 Task: Show more about the house rules of Tree house in Grandview, Texas, United States.
Action: Mouse moved to (533, 129)
Screenshot: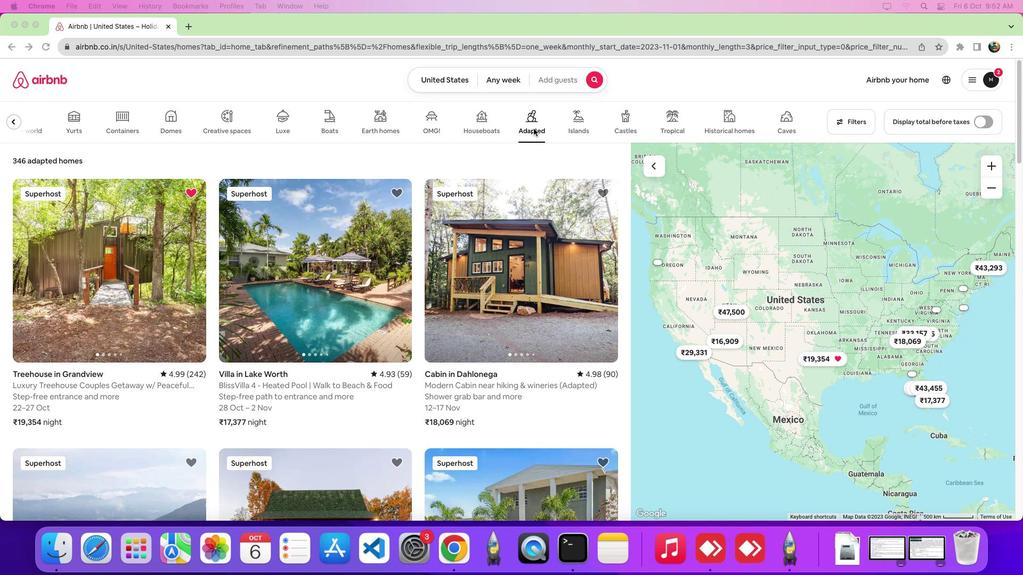 
Action: Mouse pressed left at (533, 129)
Screenshot: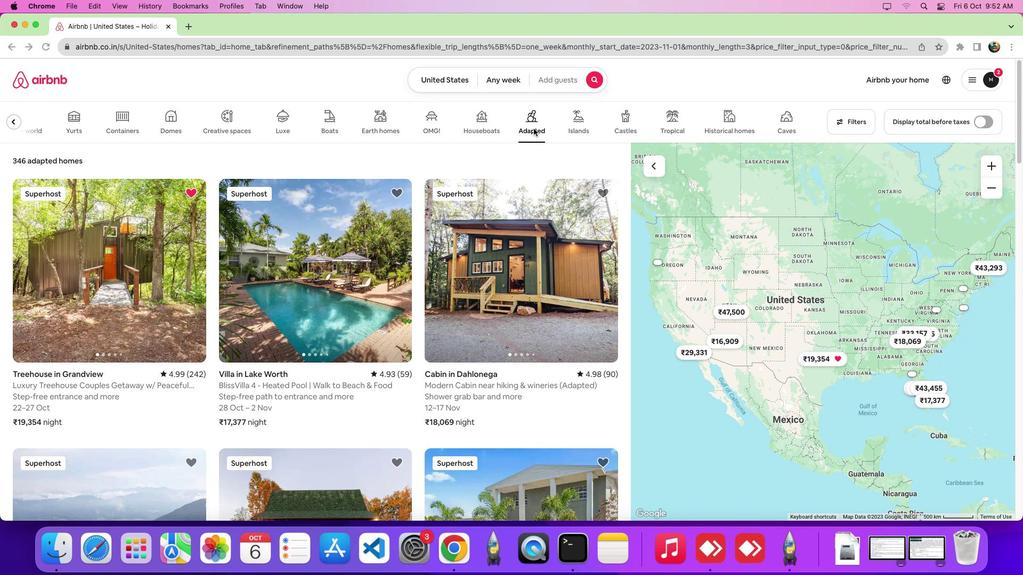
Action: Mouse moved to (124, 293)
Screenshot: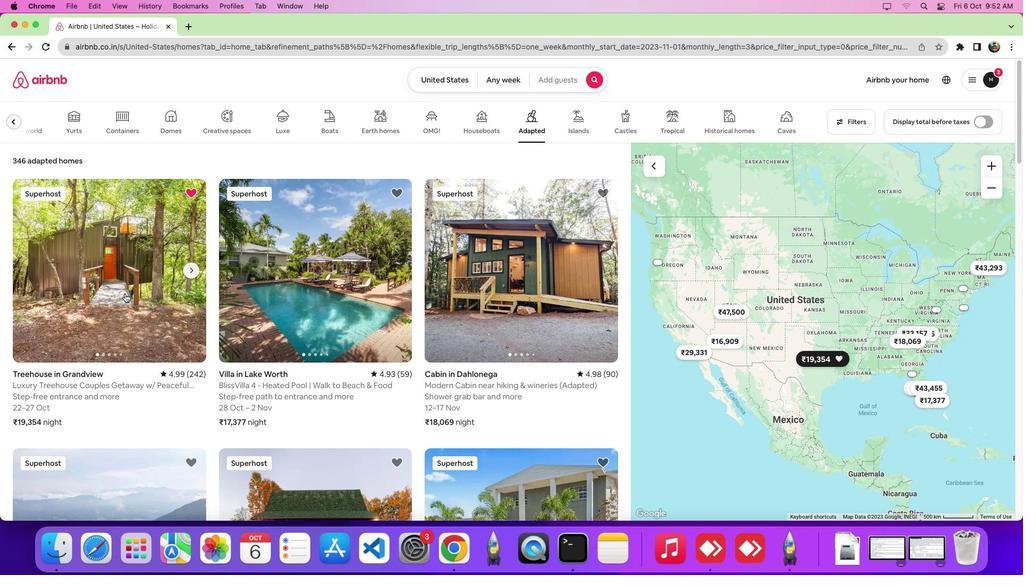 
Action: Mouse pressed left at (124, 293)
Screenshot: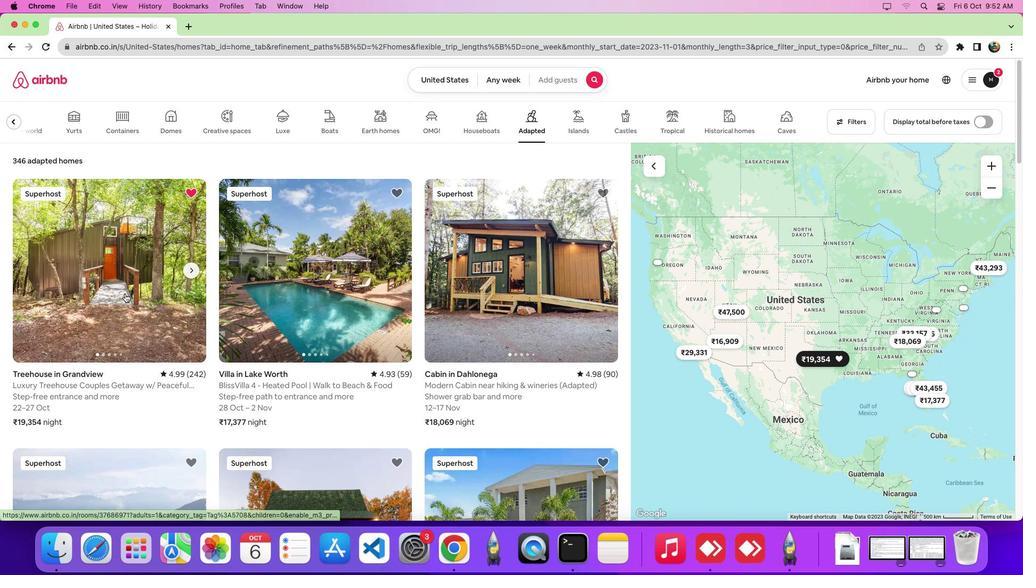 
Action: Mouse moved to (457, 420)
Screenshot: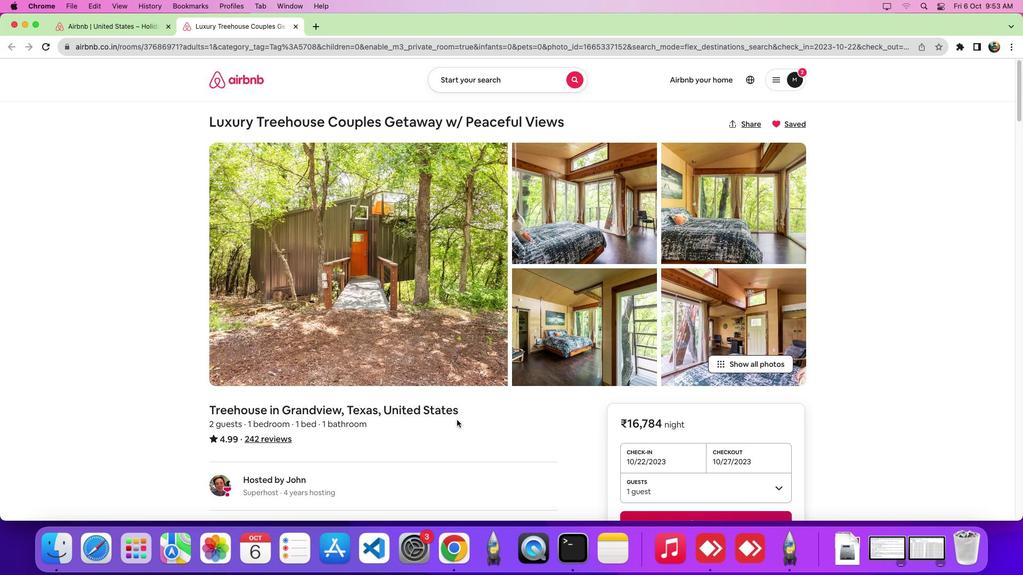 
Action: Mouse scrolled (457, 420) with delta (0, 0)
Screenshot: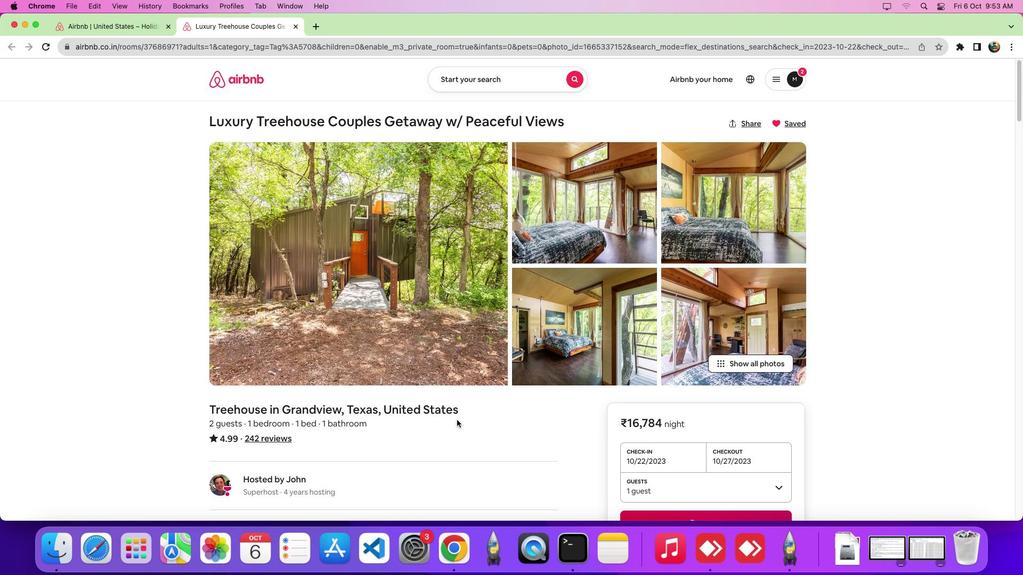 
Action: Mouse scrolled (457, 420) with delta (0, 0)
Screenshot: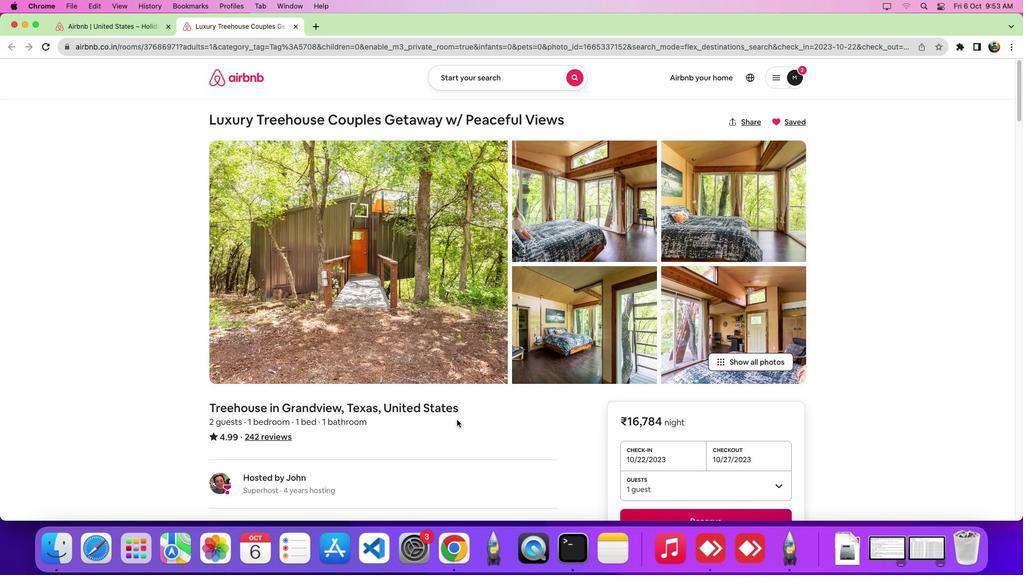
Action: Mouse scrolled (457, 420) with delta (0, 0)
Screenshot: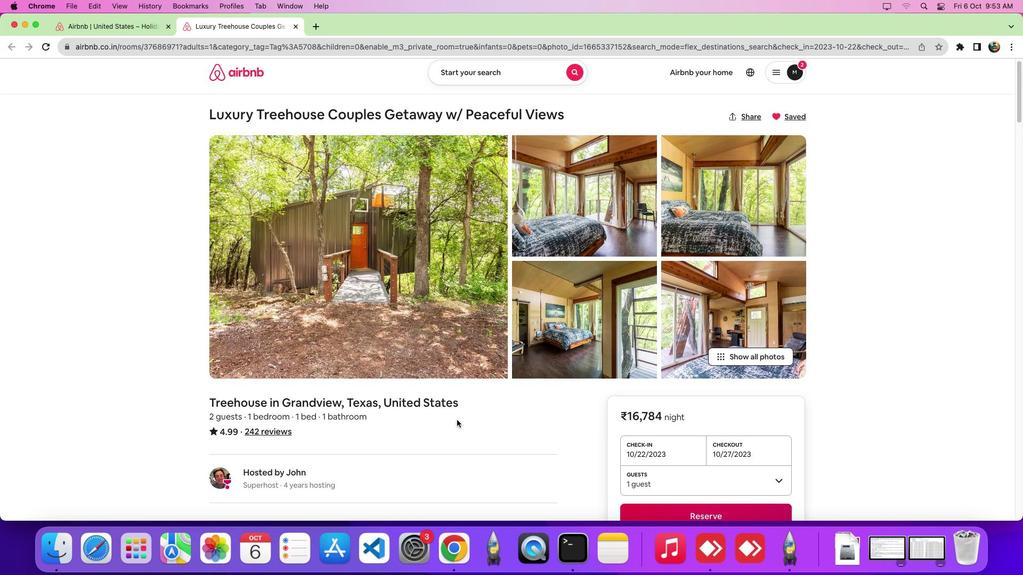 
Action: Mouse scrolled (457, 420) with delta (0, 0)
Screenshot: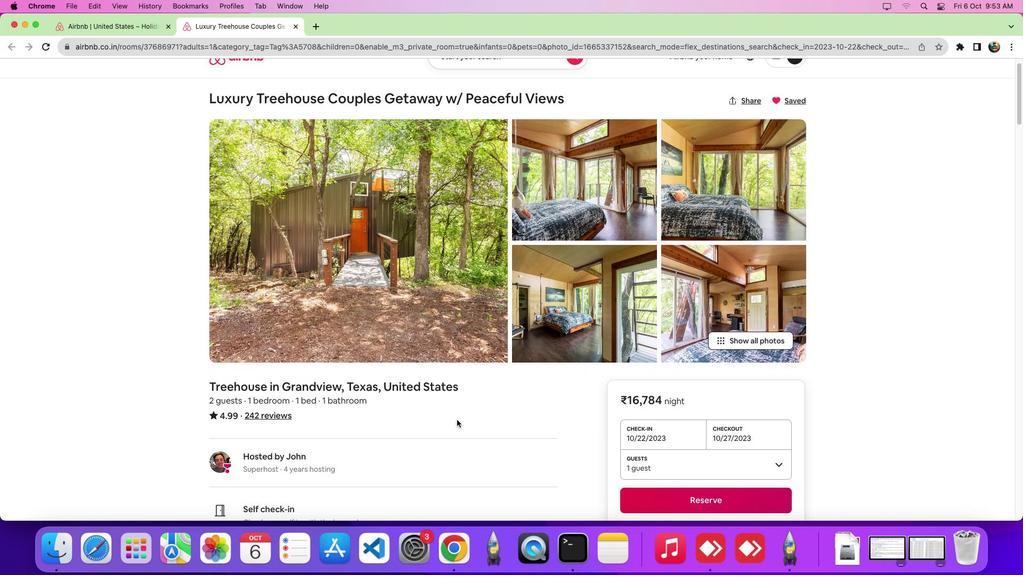 
Action: Mouse scrolled (457, 420) with delta (0, 0)
Screenshot: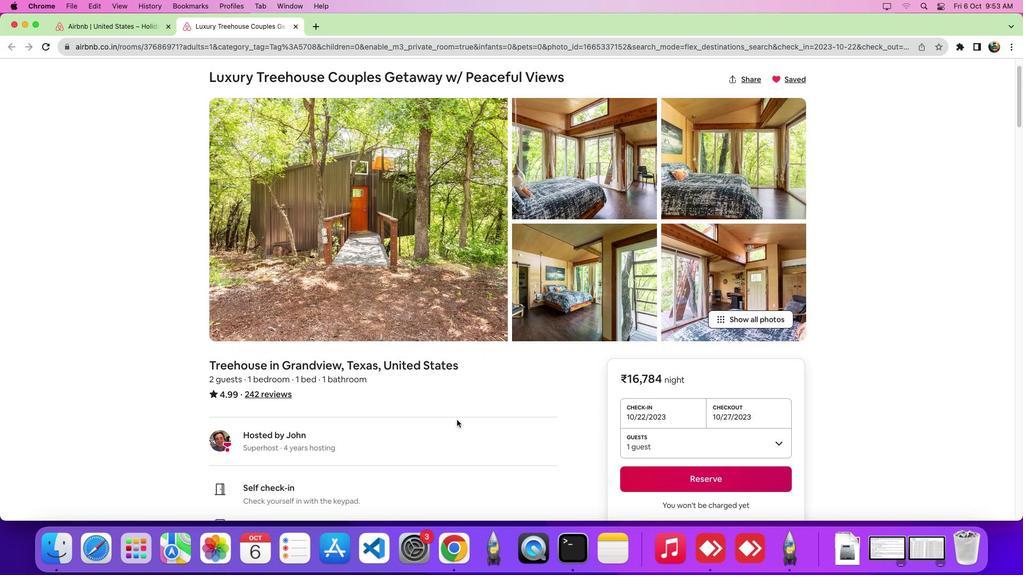 
Action: Mouse scrolled (457, 420) with delta (0, -2)
Screenshot: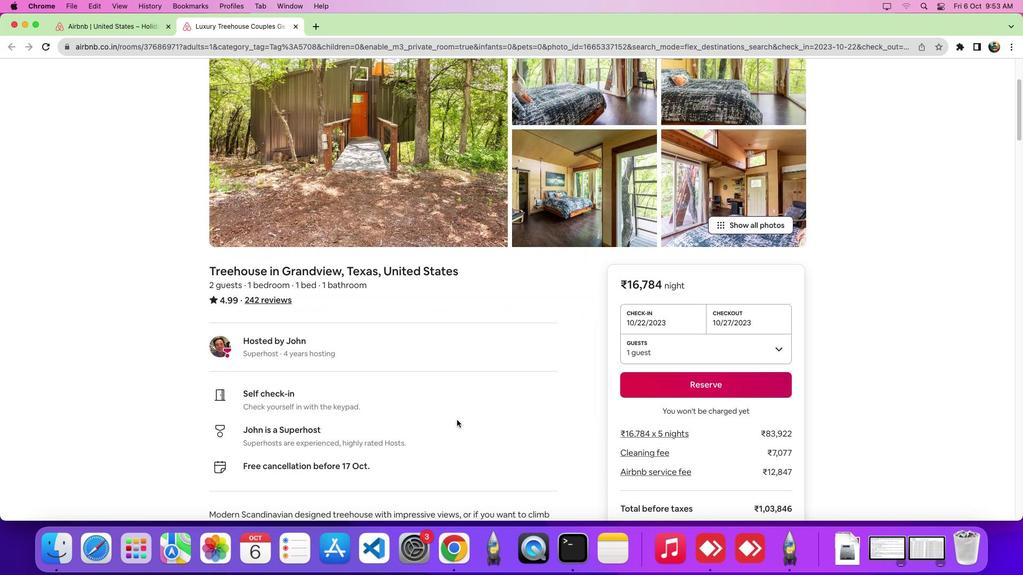 
Action: Mouse scrolled (457, 420) with delta (0, -4)
Screenshot: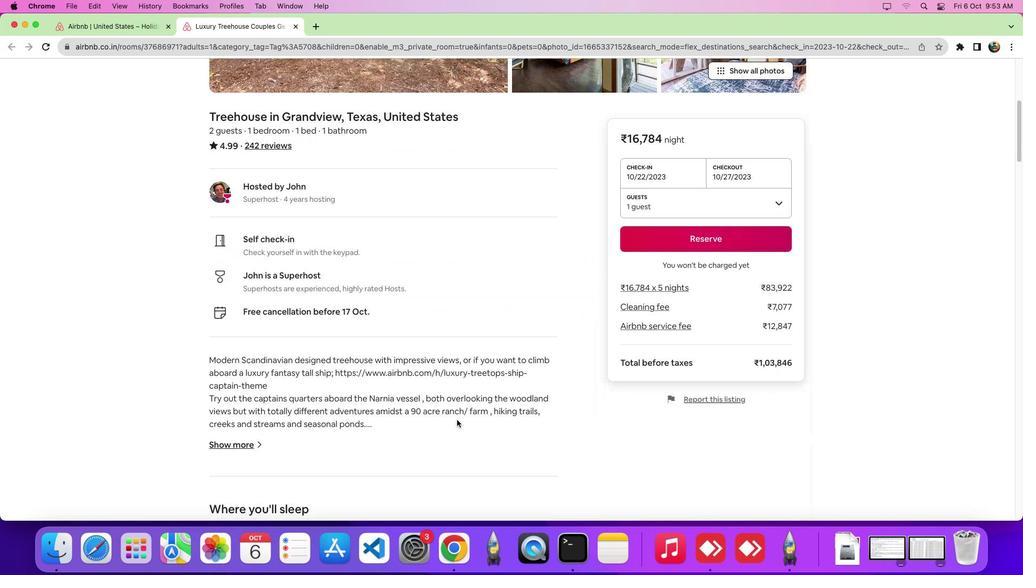 
Action: Mouse moved to (1021, 139)
Screenshot: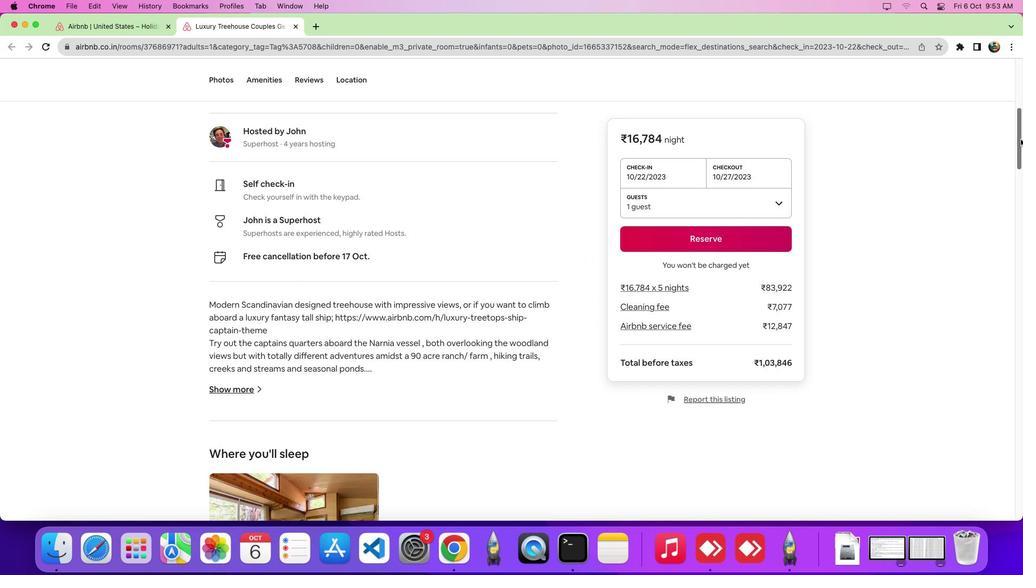 
Action: Mouse pressed left at (1021, 139)
Screenshot: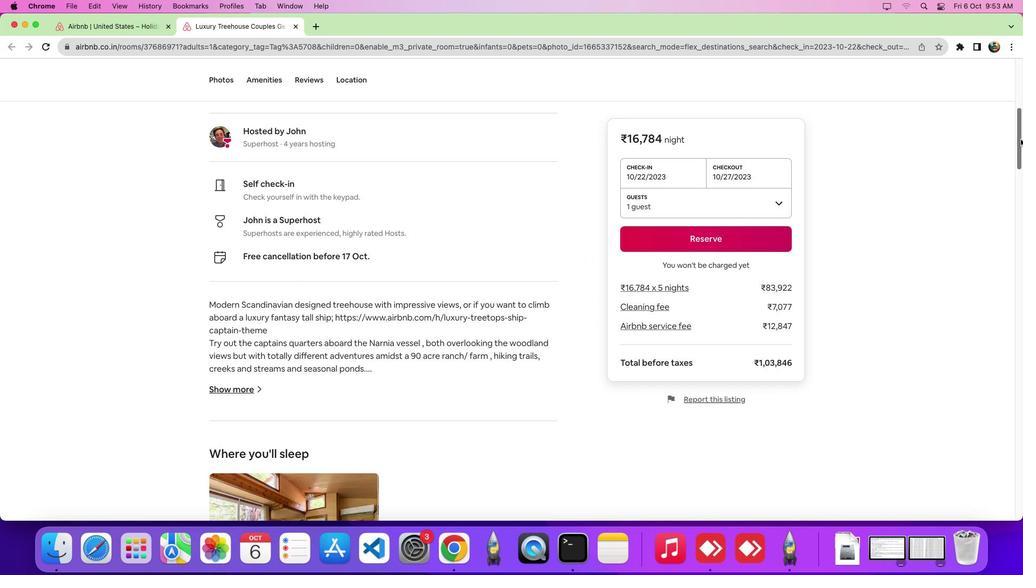
Action: Mouse moved to (230, 387)
Screenshot: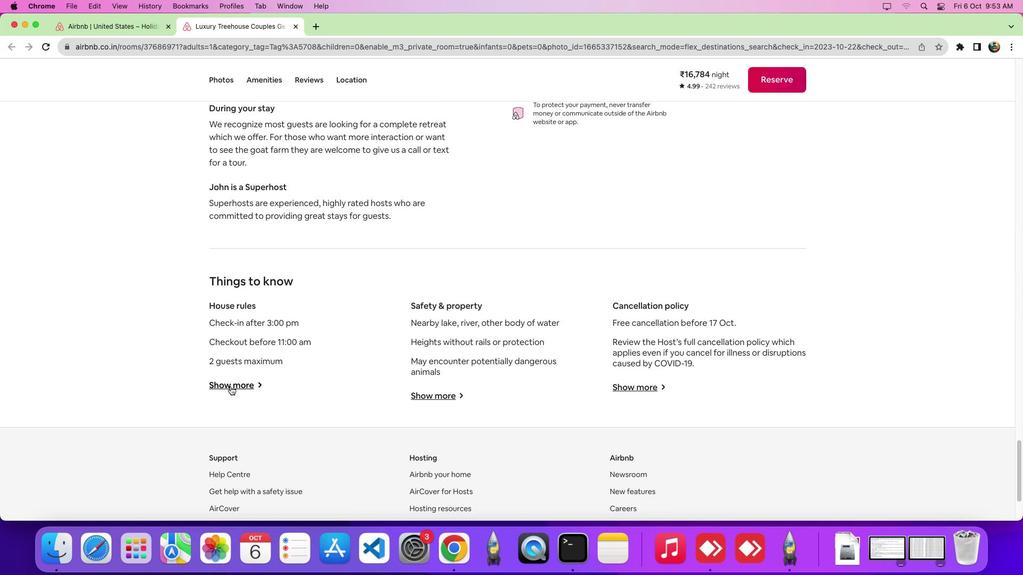 
Action: Mouse pressed left at (230, 387)
Screenshot: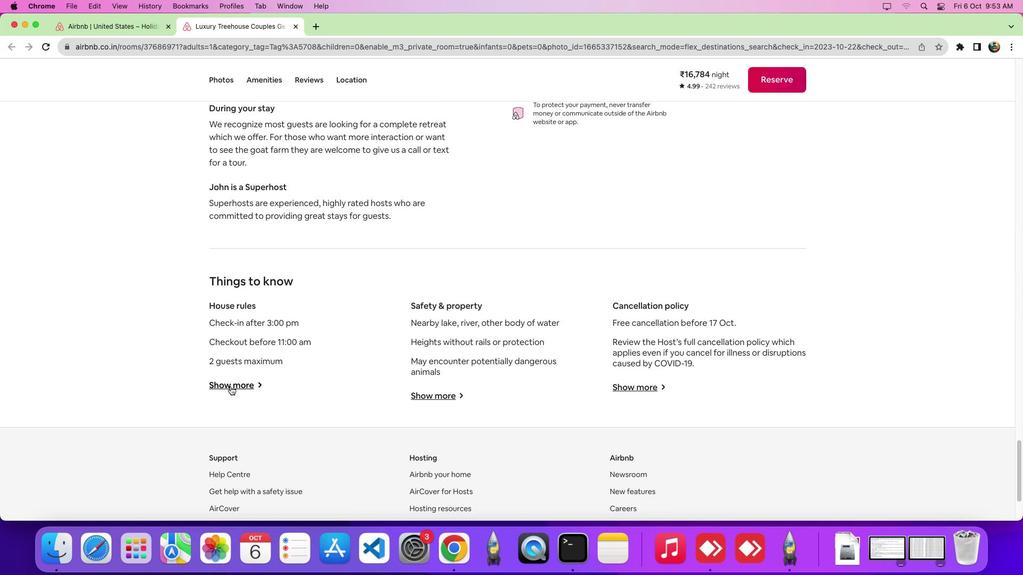 
Action: Mouse moved to (405, 401)
Screenshot: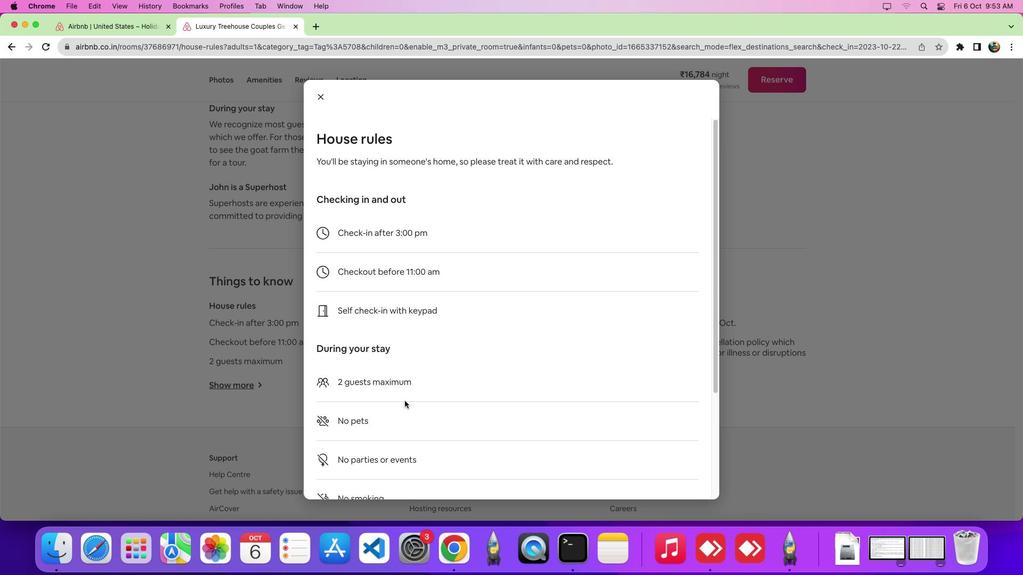 
